 Task: Create List Employee Handbook in Board Social Media Analytics to Workspace Financial Modelling. Create List Workplace Policies in Board Product Market Fit Analysis to Workspace Financial Modelling. Create List Workplace Safety in Board Business Model Financial Modeling and Forecasting to Workspace Financial Modelling
Action: Mouse moved to (611, 149)
Screenshot: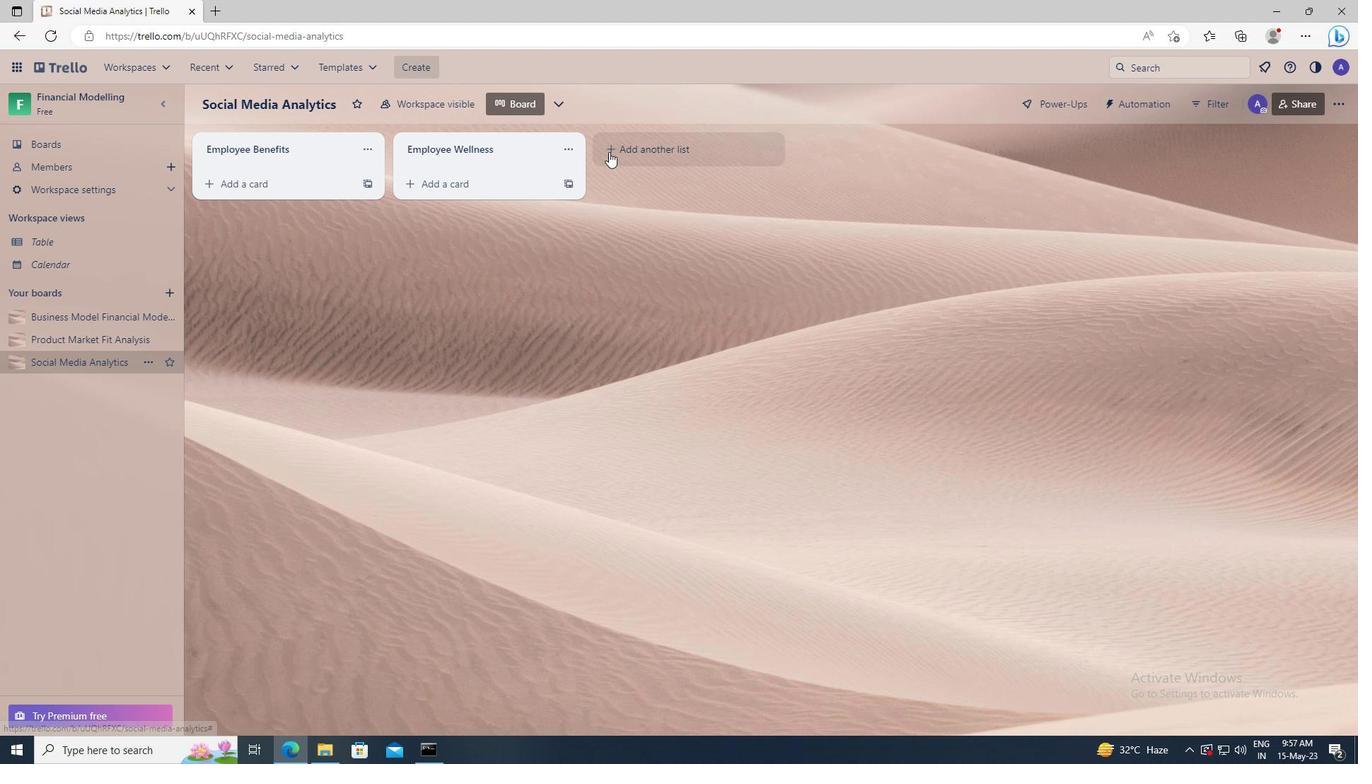 
Action: Mouse pressed left at (611, 149)
Screenshot: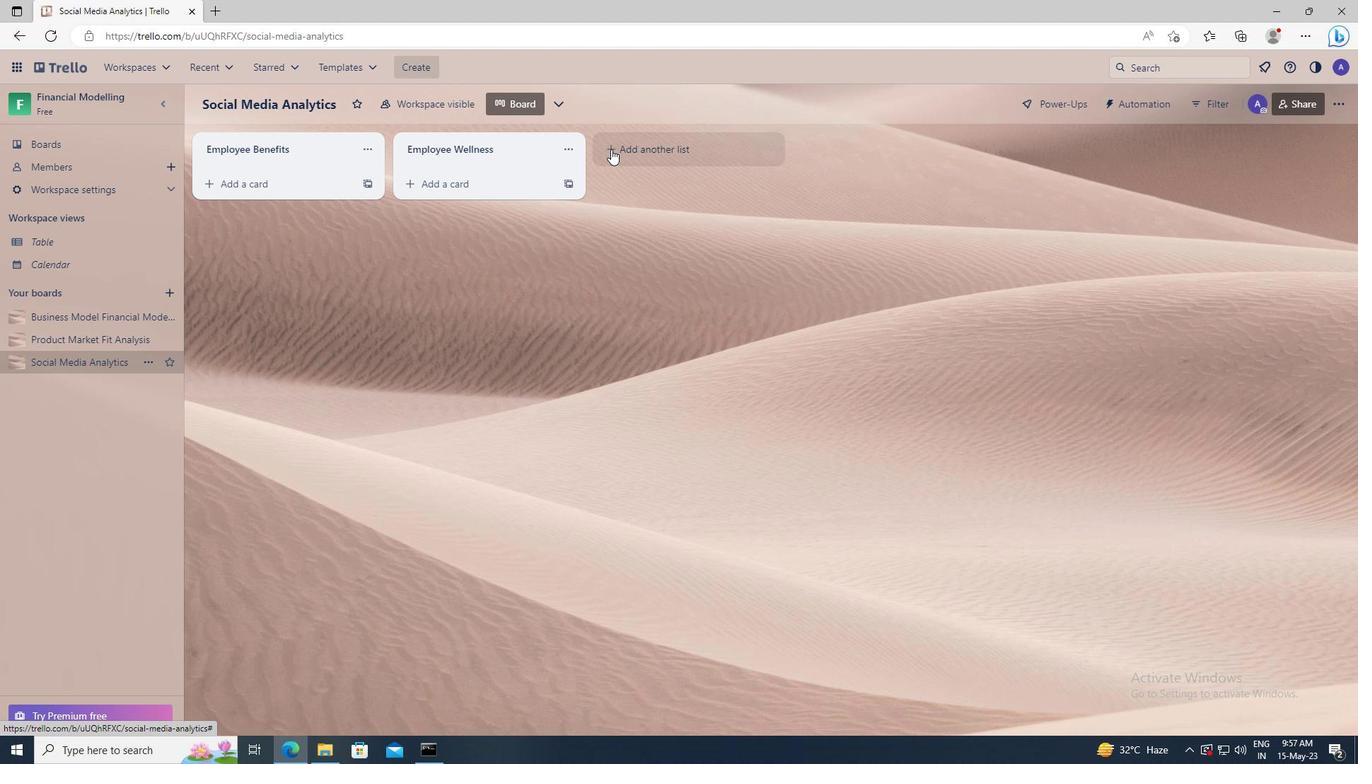 
Action: Key pressed <Key.shift>EMPLOYEE<Key.space><Key.shift>HANDBOOK
Screenshot: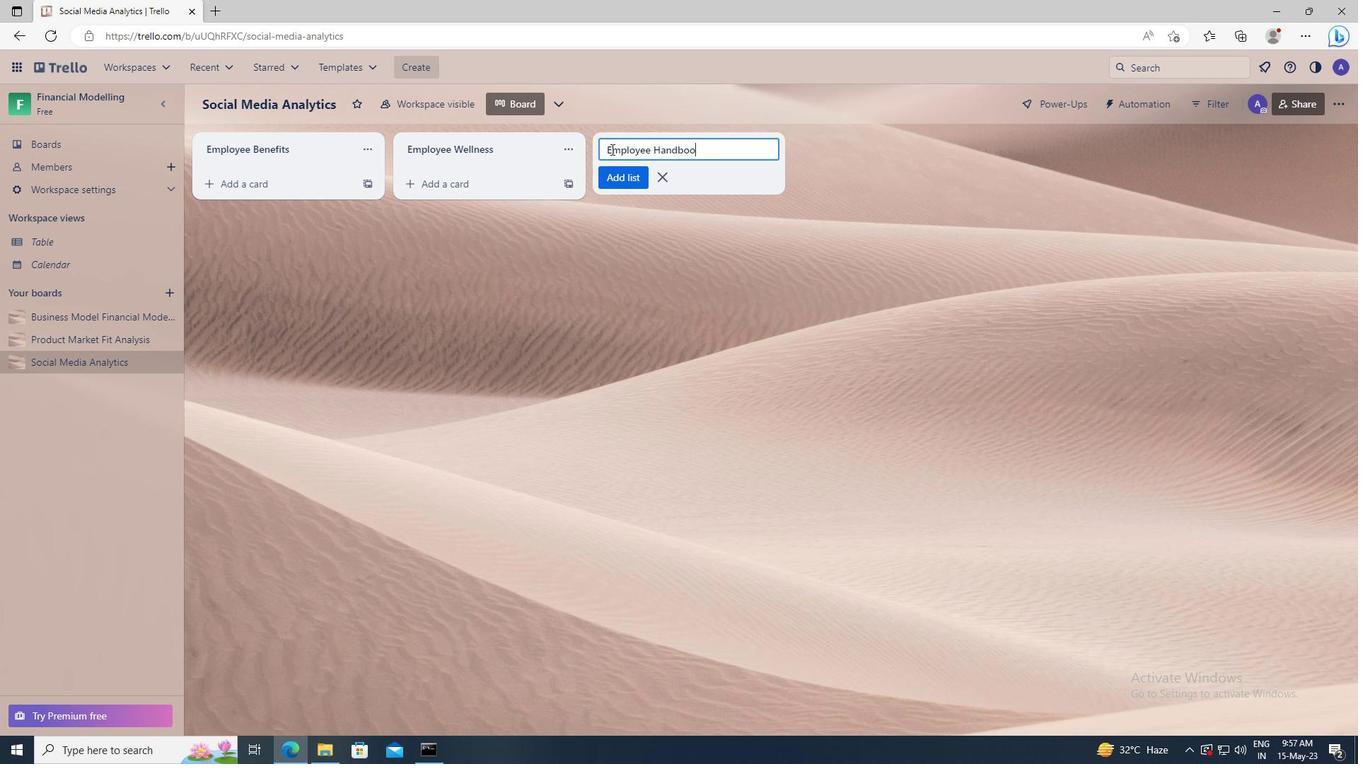 
Action: Mouse moved to (618, 178)
Screenshot: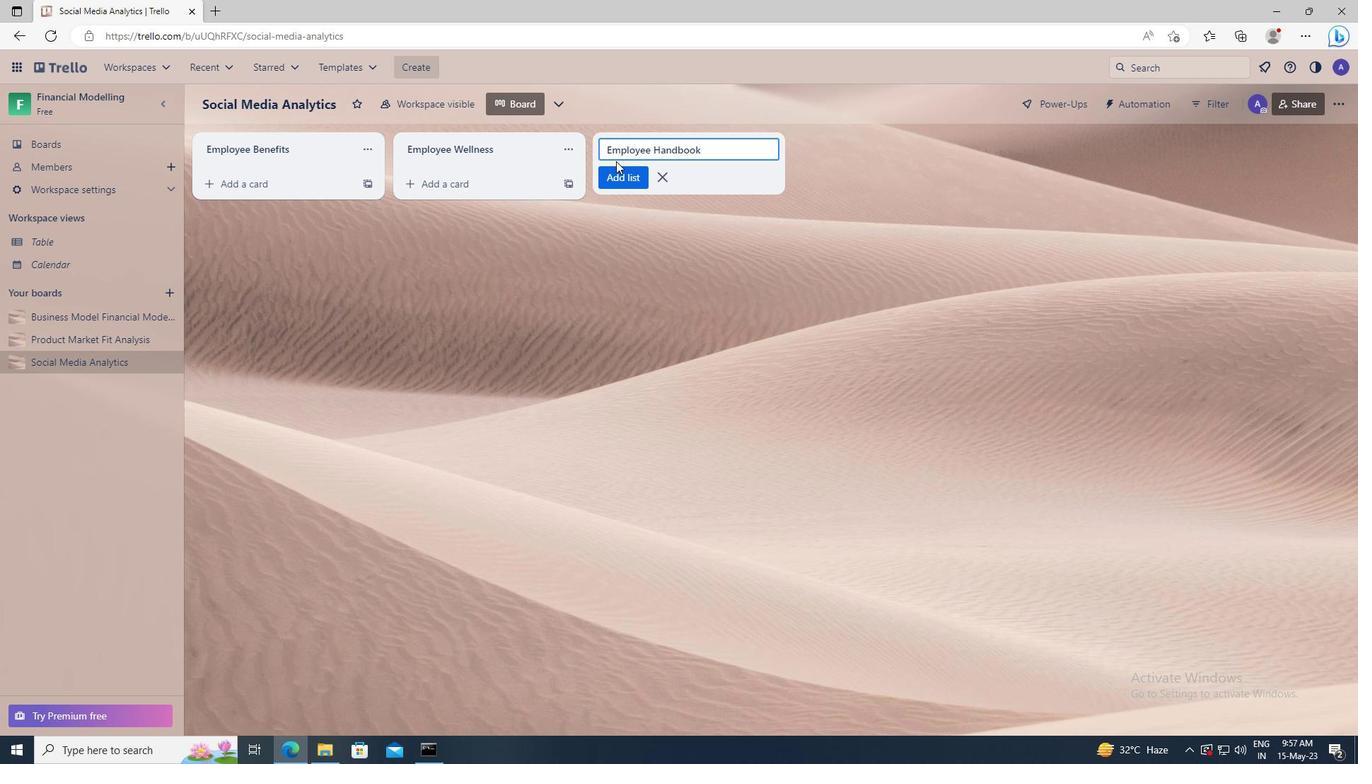 
Action: Mouse pressed left at (618, 178)
Screenshot: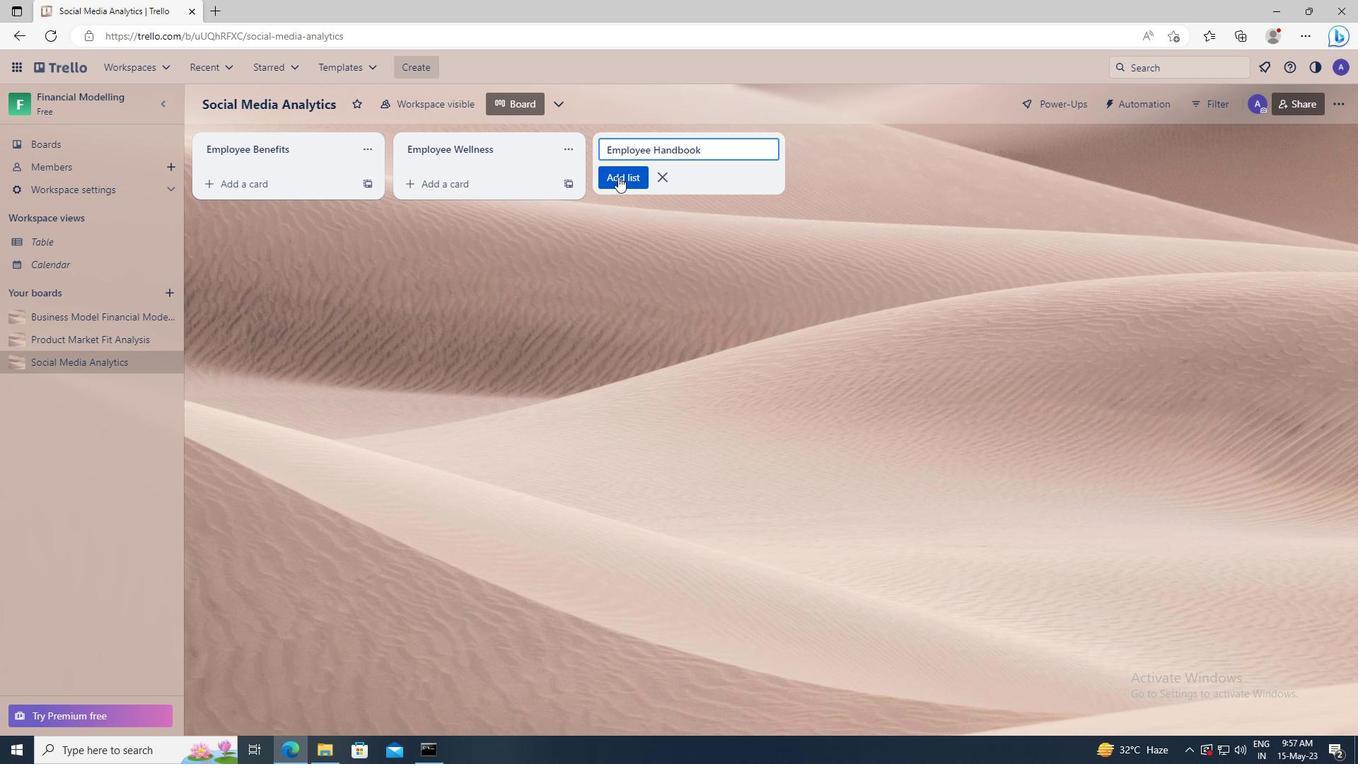 
Action: Mouse moved to (82, 338)
Screenshot: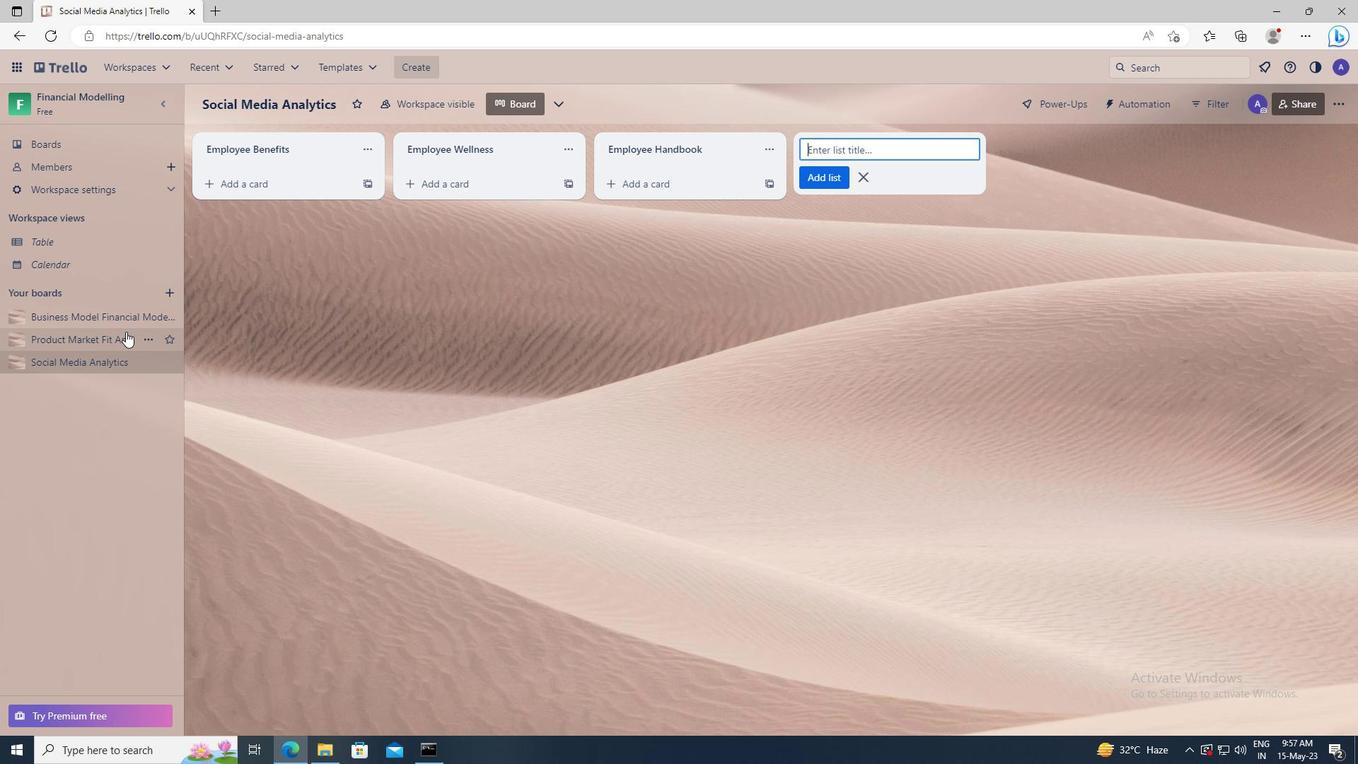 
Action: Mouse pressed left at (82, 338)
Screenshot: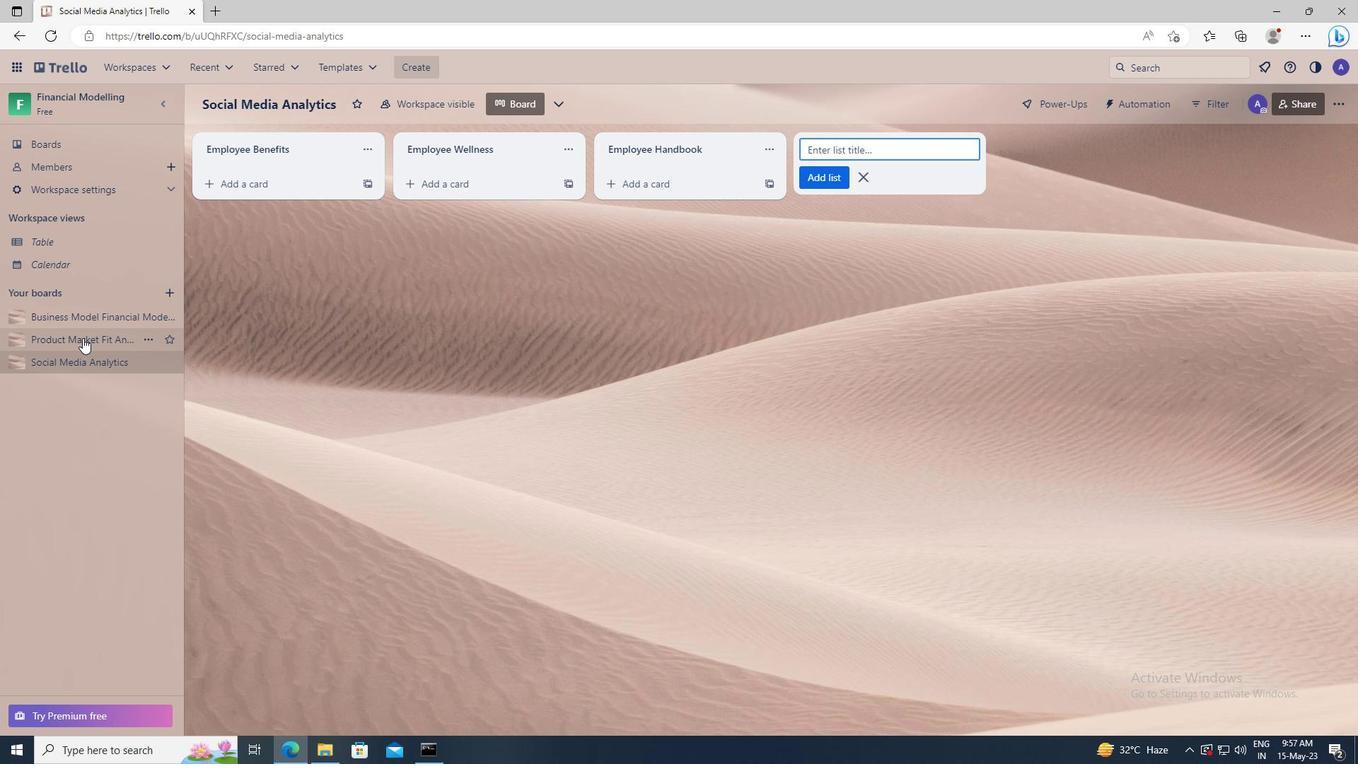 
Action: Mouse moved to (636, 149)
Screenshot: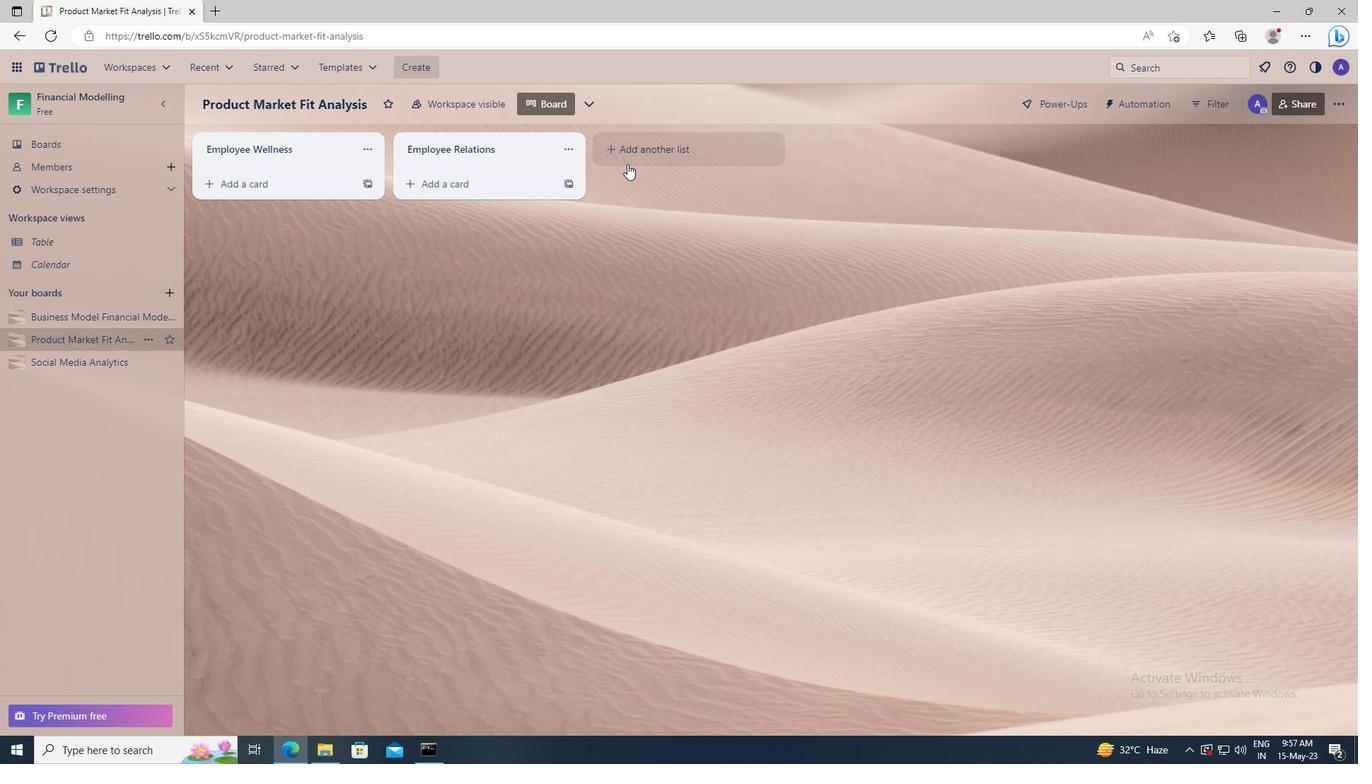 
Action: Mouse pressed left at (636, 149)
Screenshot: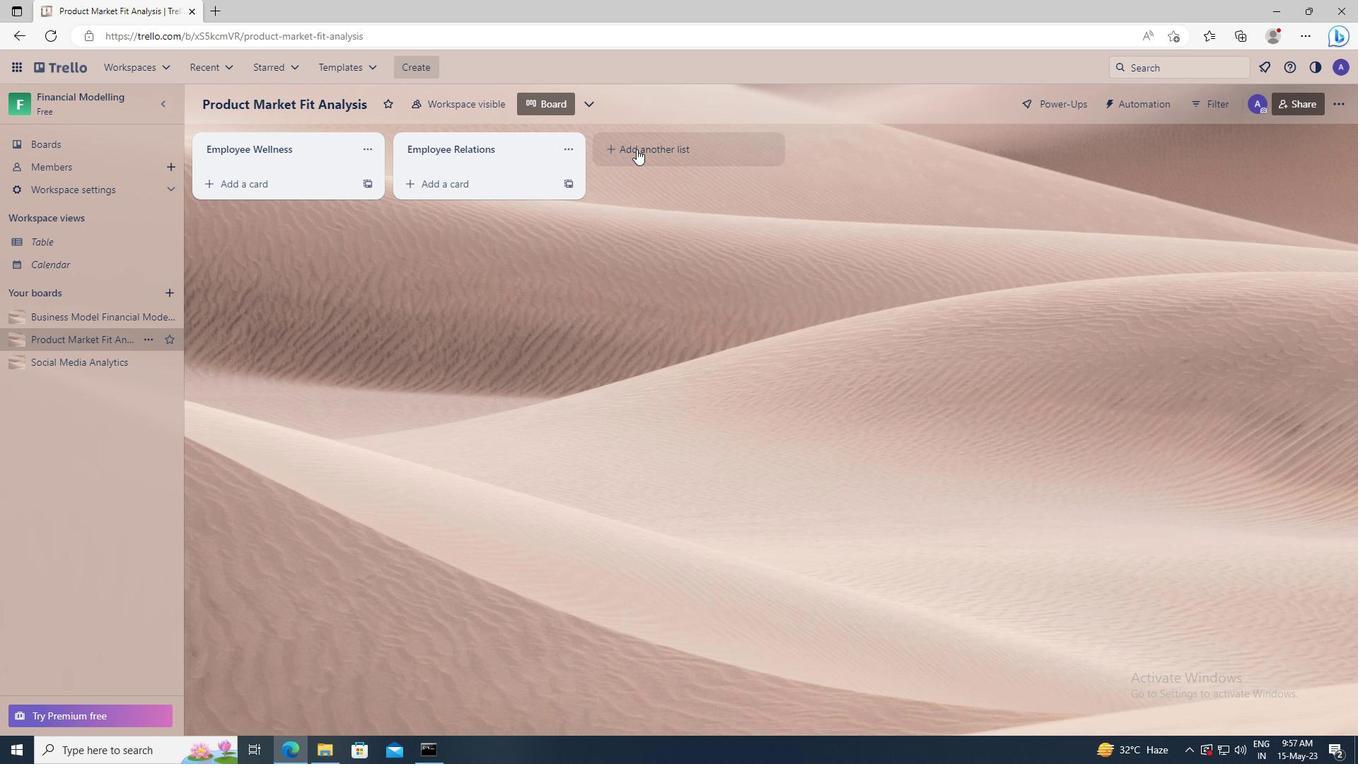 
Action: Key pressed <Key.shift>WORKPLACE<Key.space><Key.shift>POLICIES
Screenshot: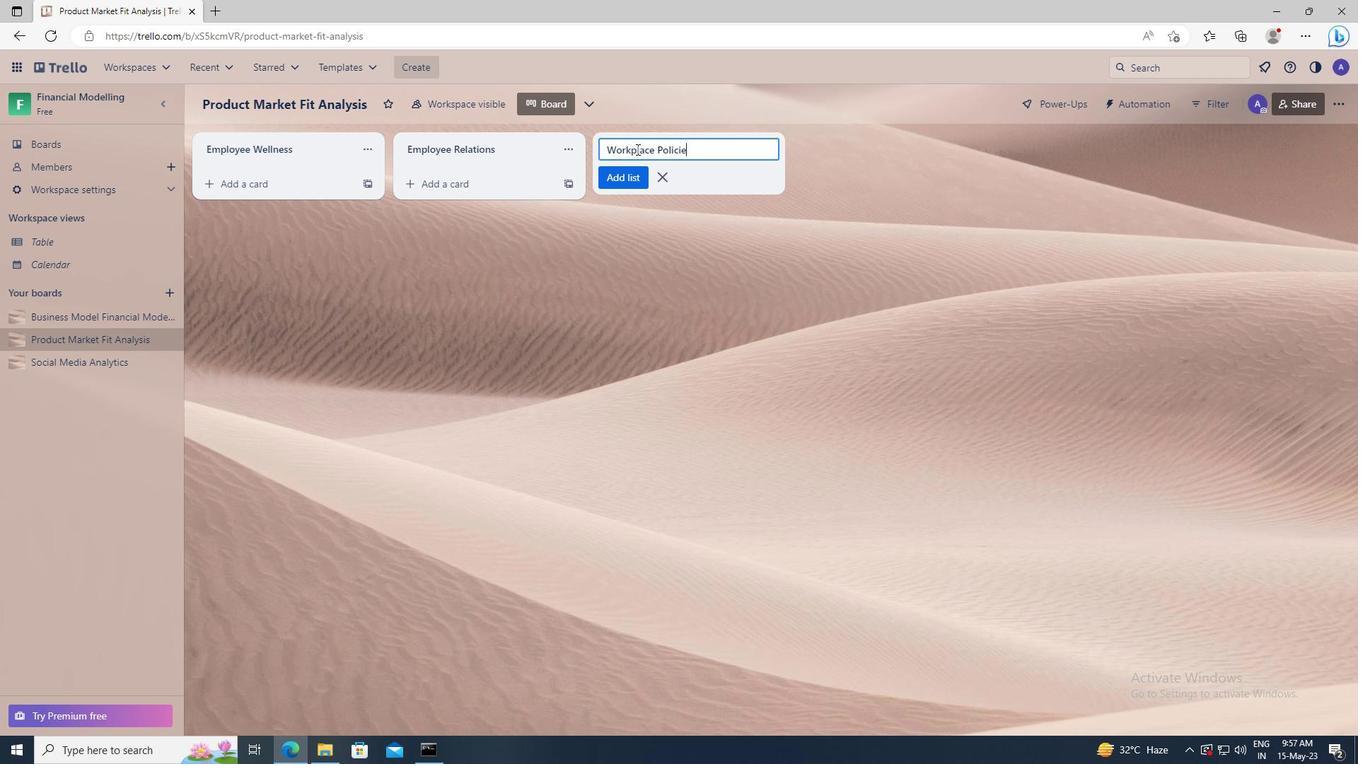 
Action: Mouse moved to (636, 174)
Screenshot: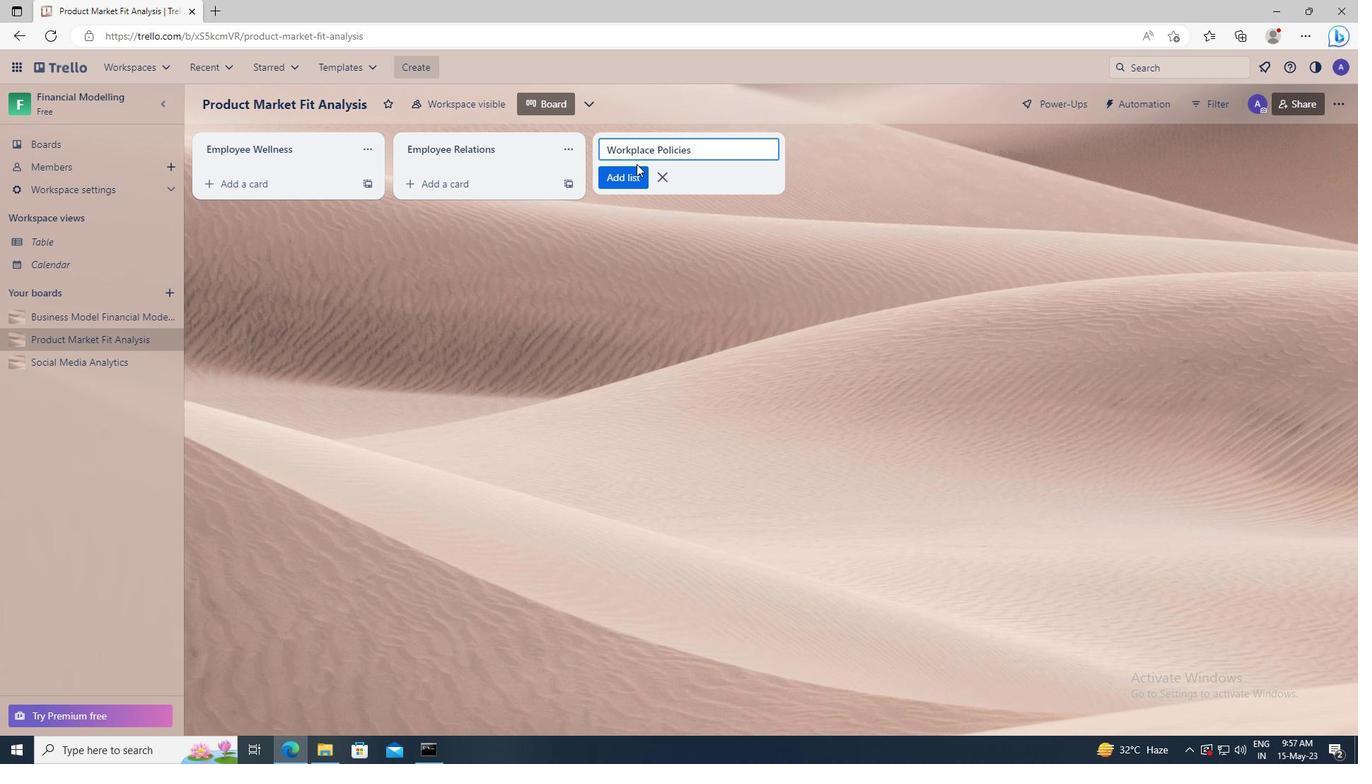 
Action: Mouse pressed left at (636, 174)
Screenshot: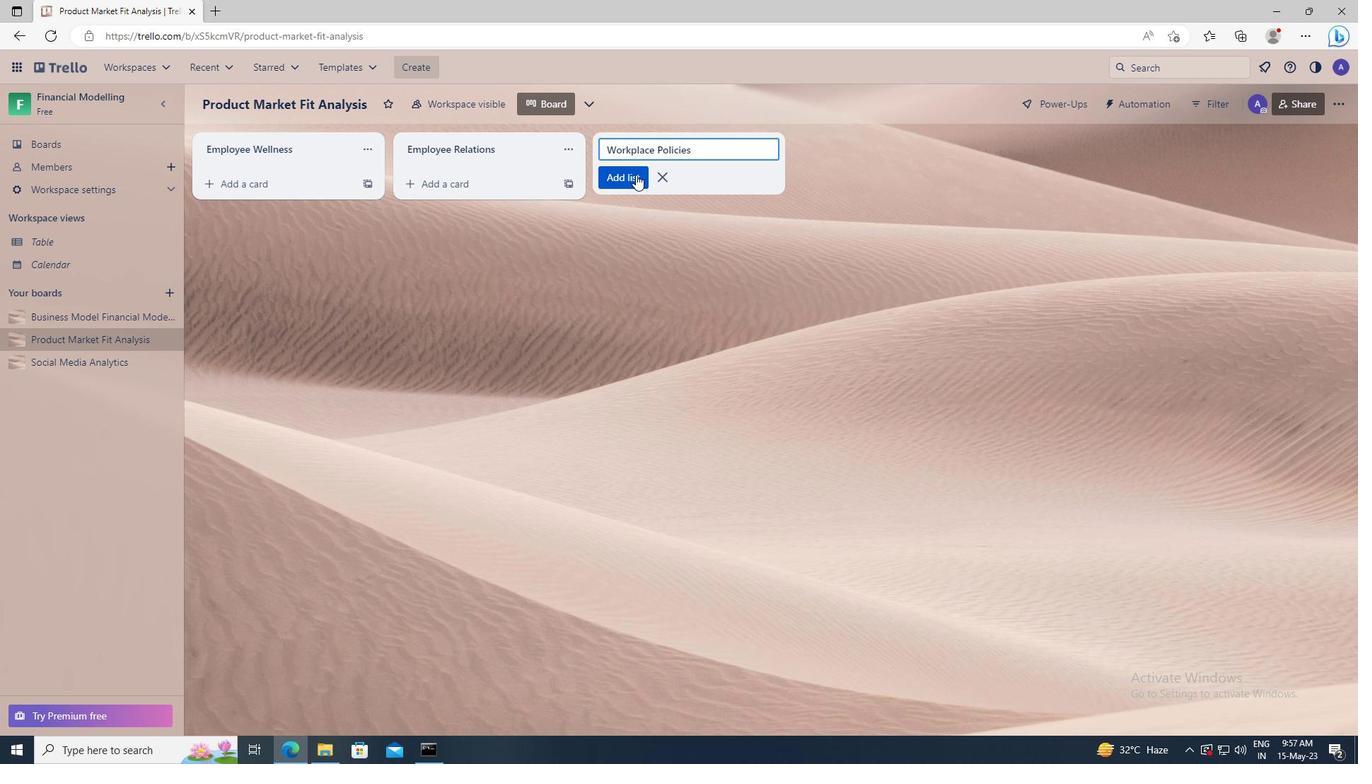 
Action: Mouse moved to (101, 313)
Screenshot: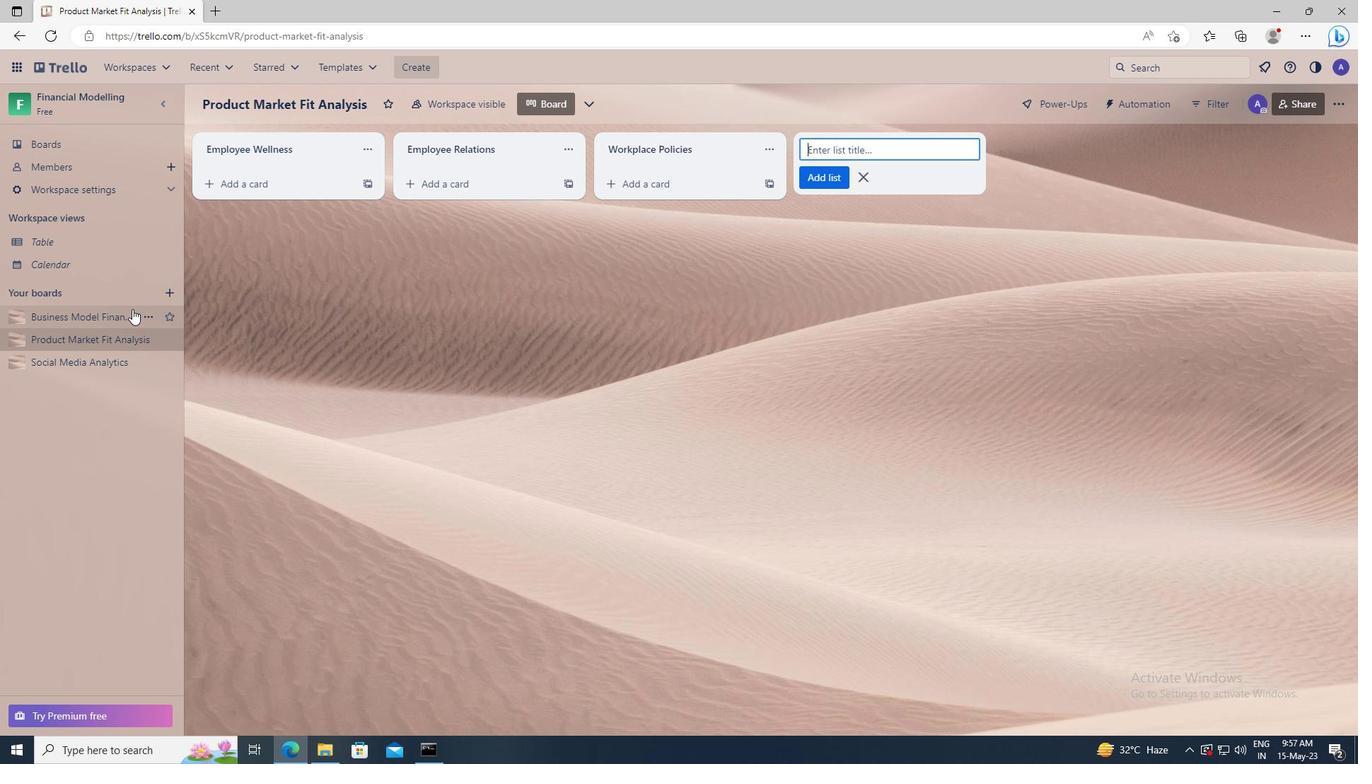 
Action: Mouse pressed left at (101, 313)
Screenshot: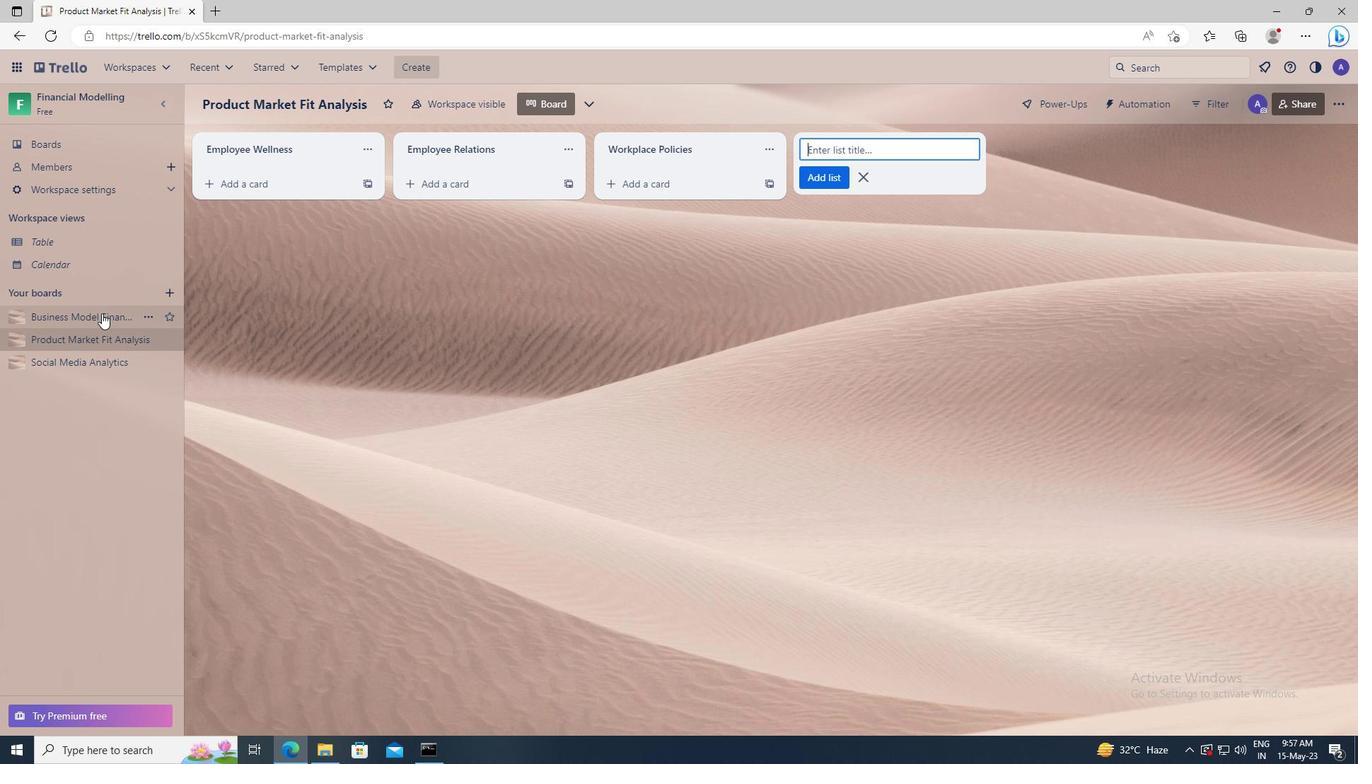 
Action: Mouse moved to (625, 149)
Screenshot: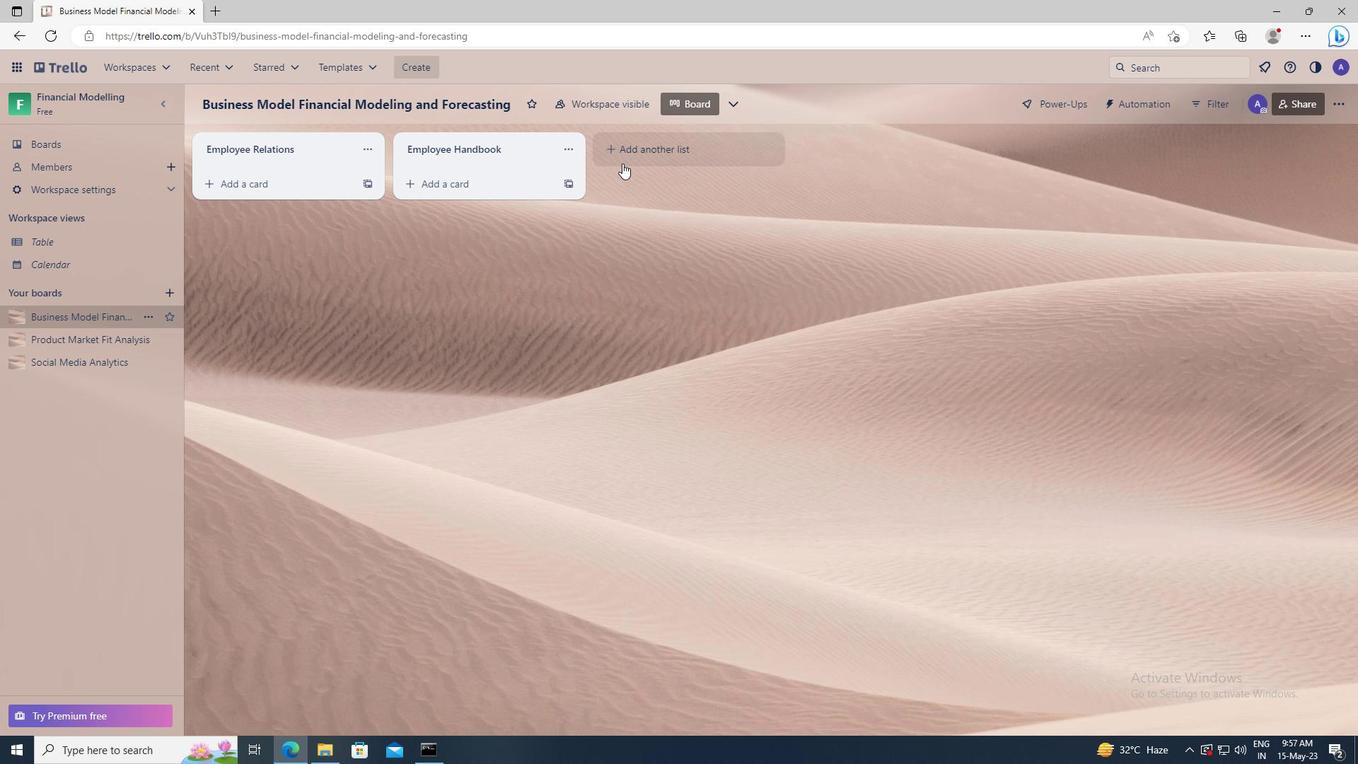 
Action: Mouse pressed left at (625, 149)
Screenshot: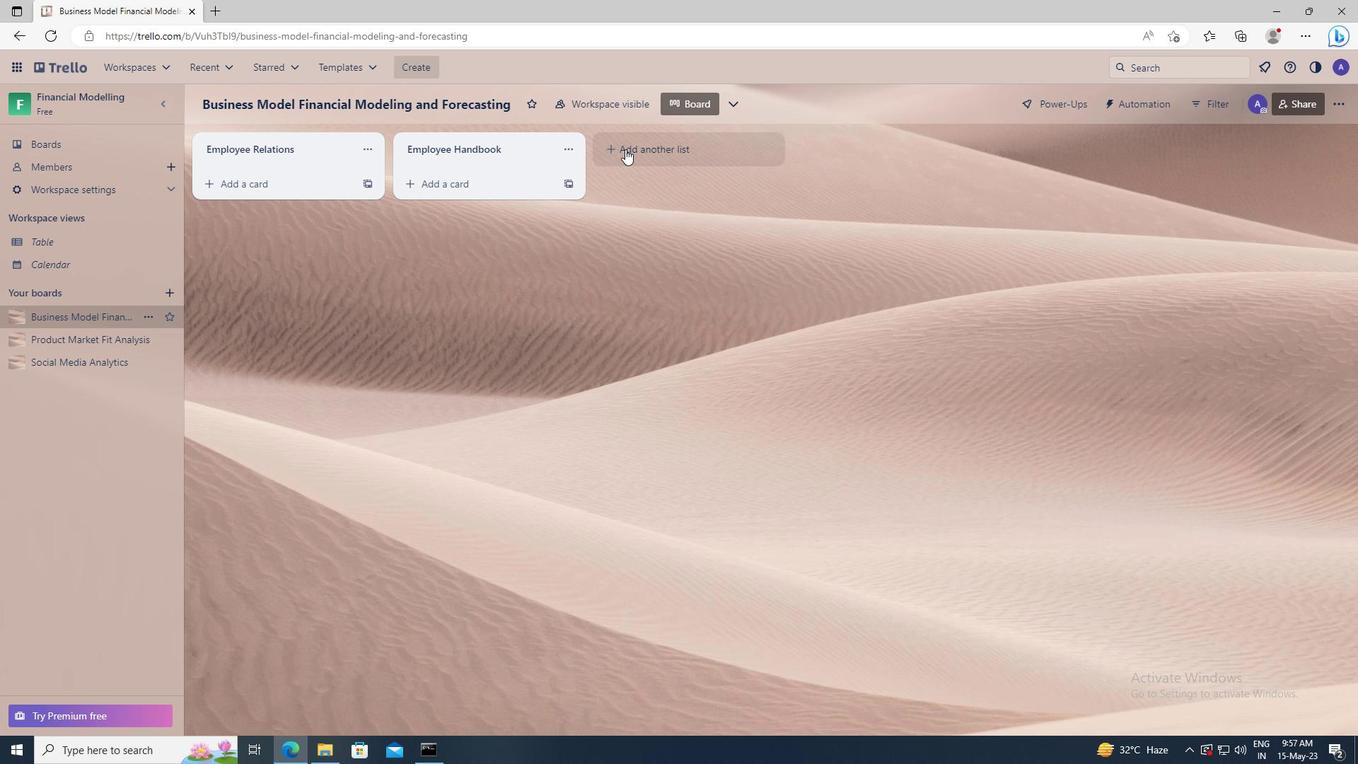 
Action: Key pressed <Key.shift>WORKPLACE<Key.space><Key.shift>SAFETY
Screenshot: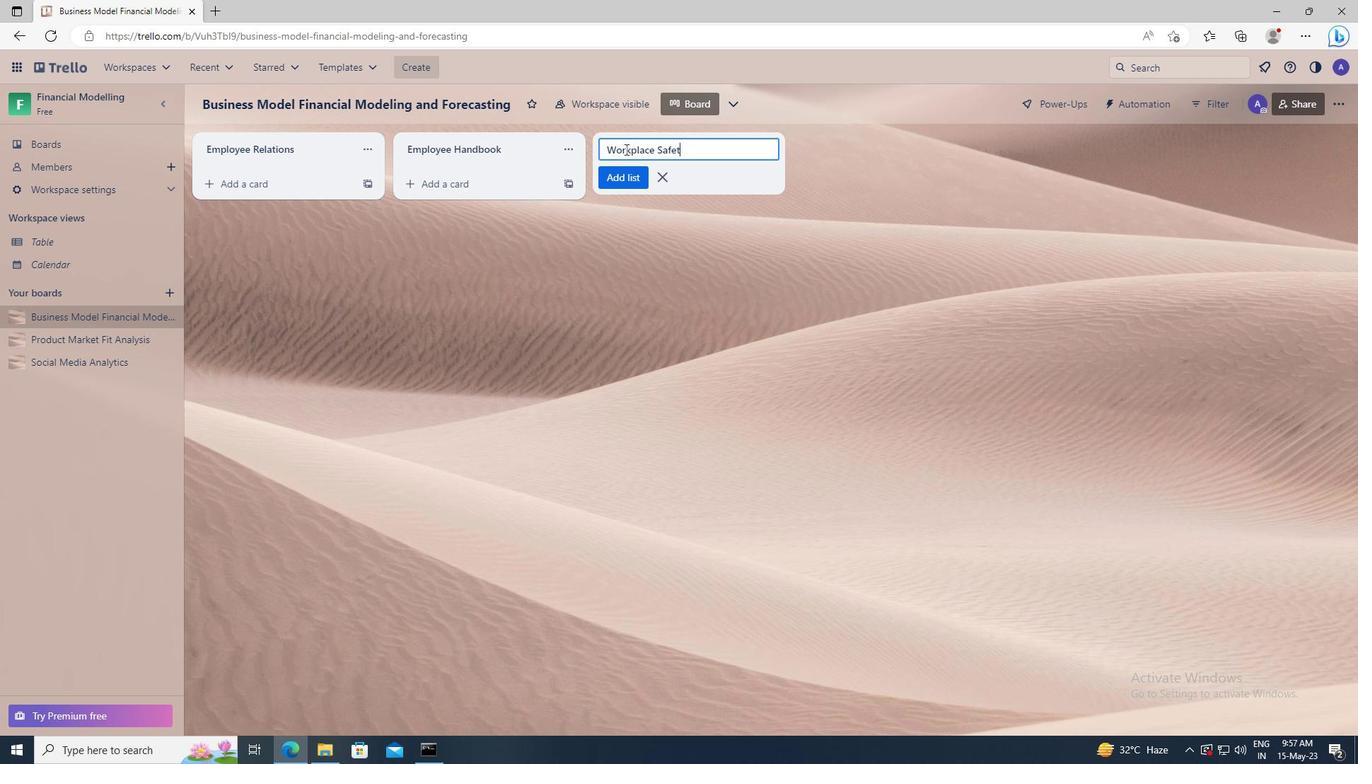 
Action: Mouse moved to (622, 176)
Screenshot: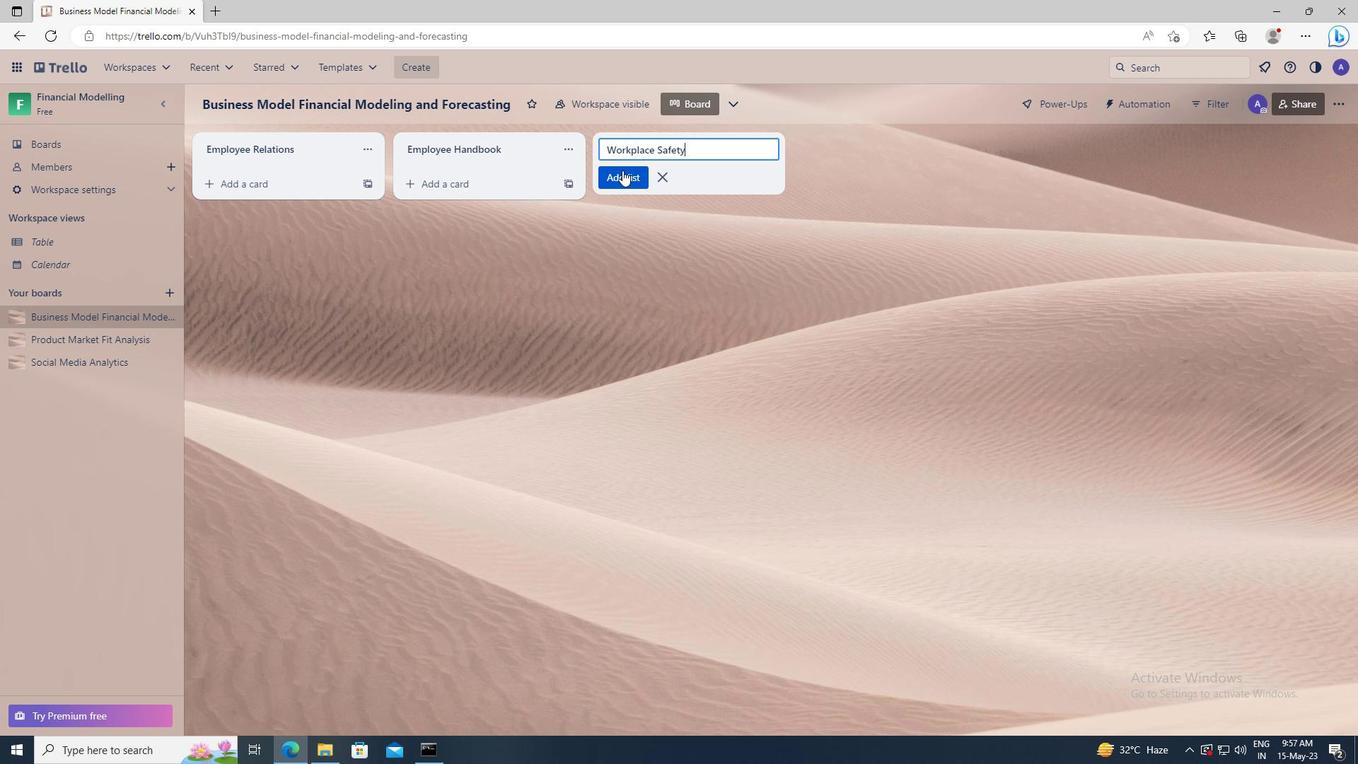 
Action: Mouse pressed left at (622, 176)
Screenshot: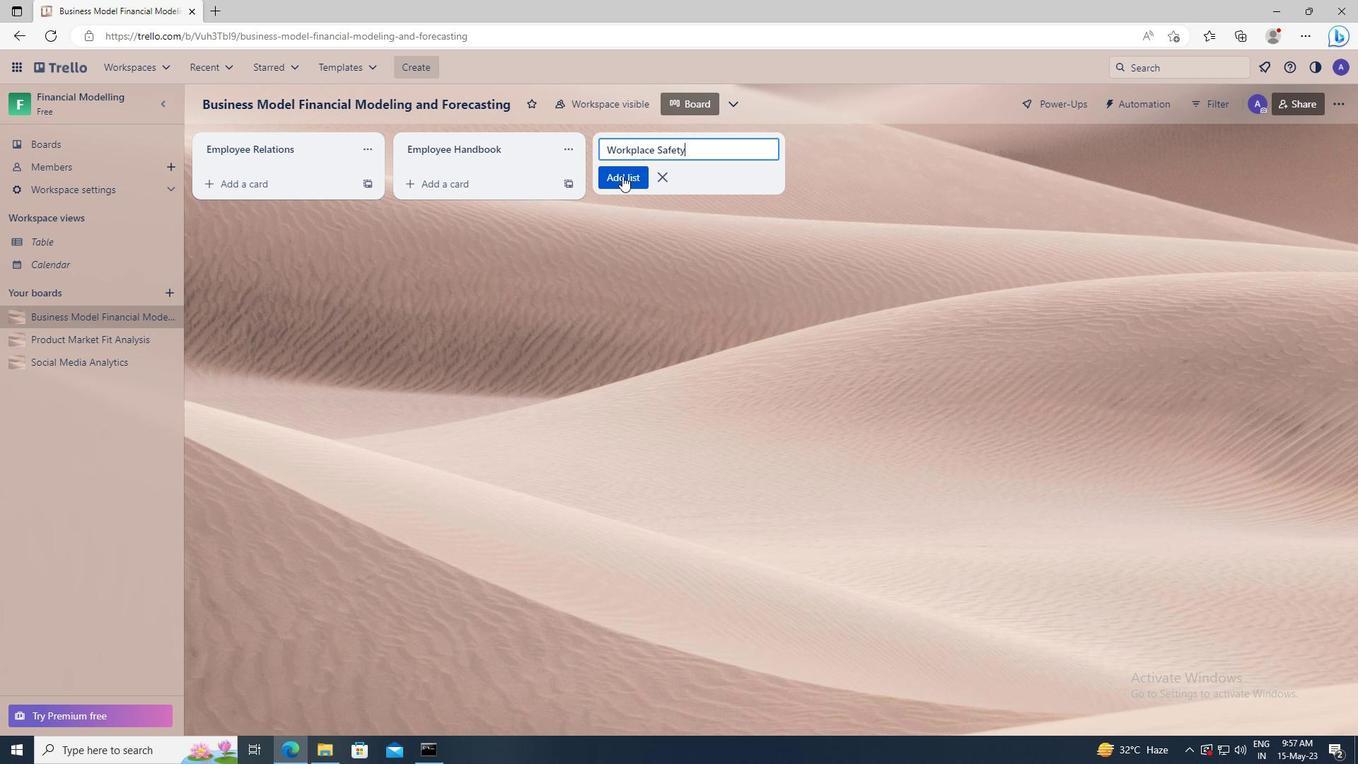 
